 Task: select a rule when a list is renamed by anyone.
Action: Mouse moved to (1091, 83)
Screenshot: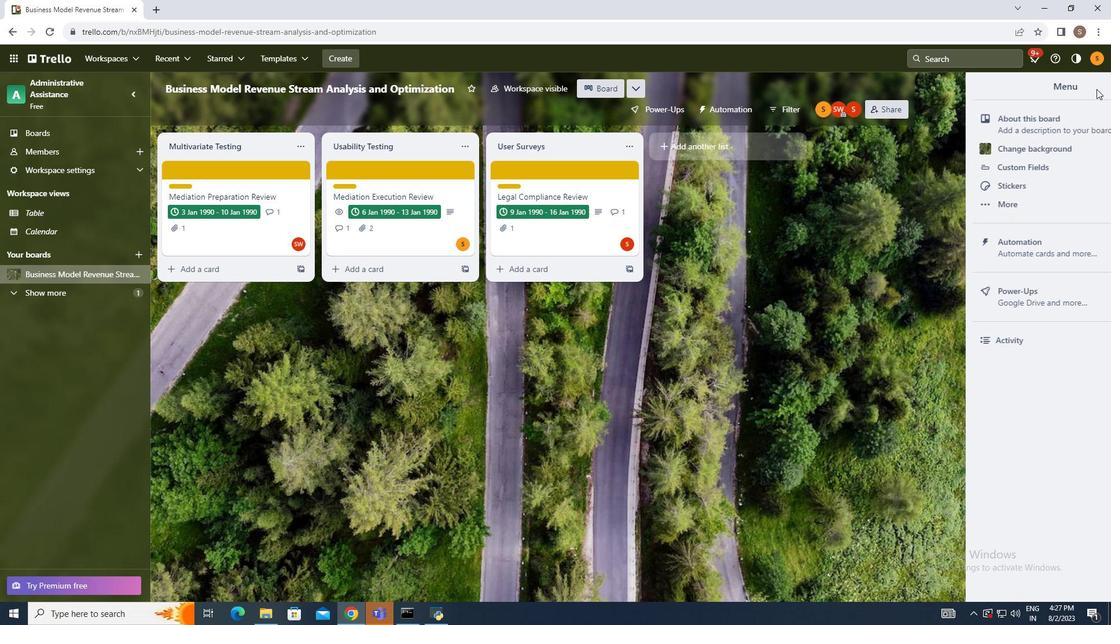 
Action: Mouse pressed left at (1091, 83)
Screenshot: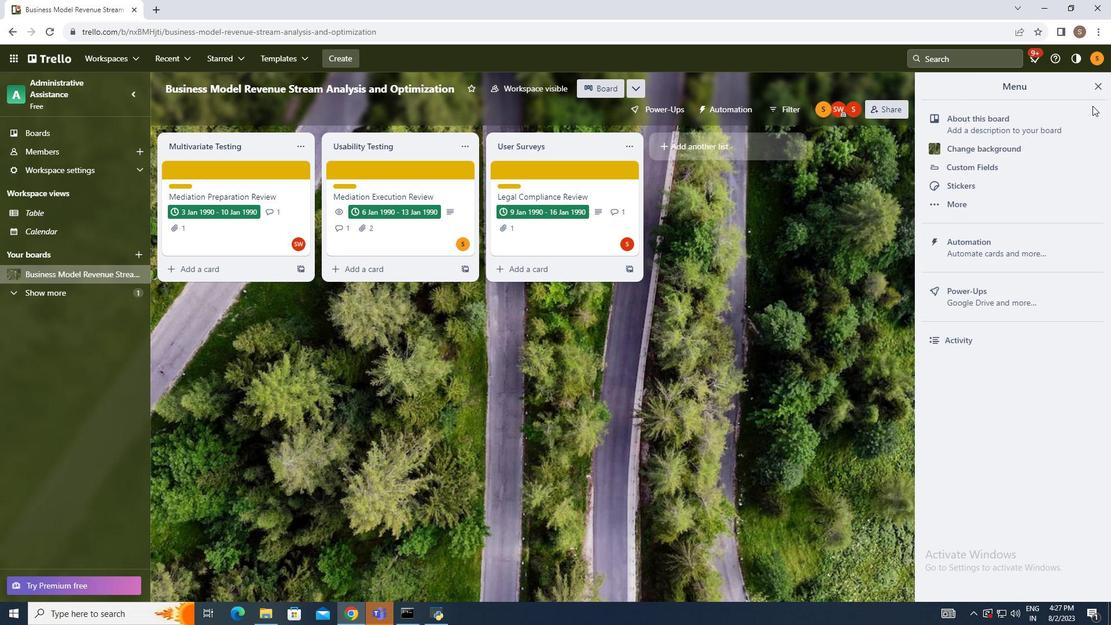 
Action: Mouse moved to (986, 233)
Screenshot: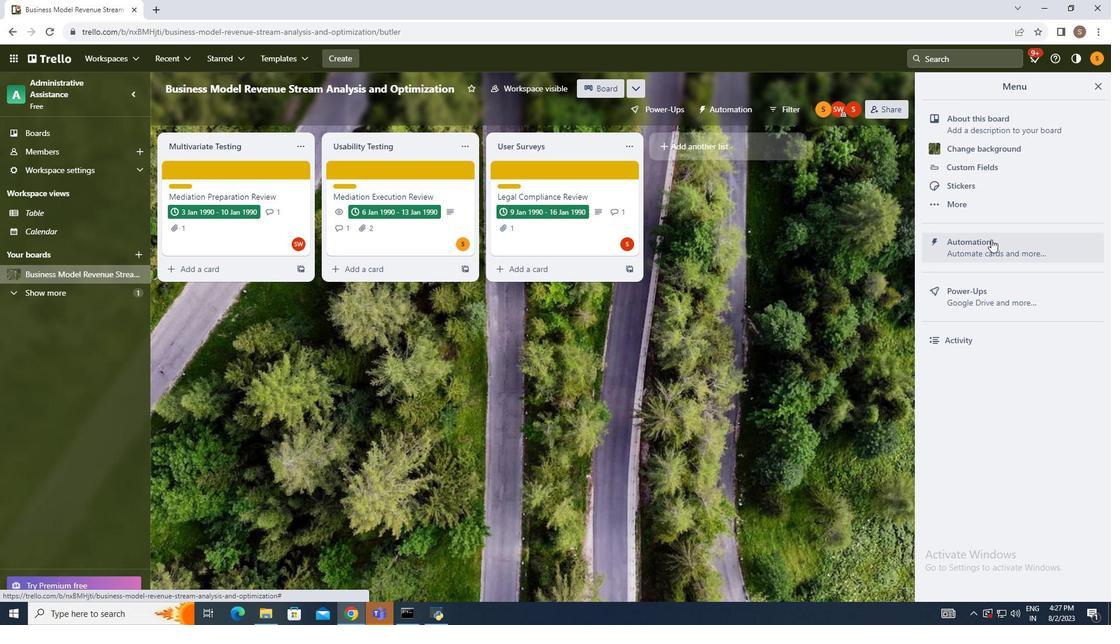 
Action: Mouse pressed left at (986, 233)
Screenshot: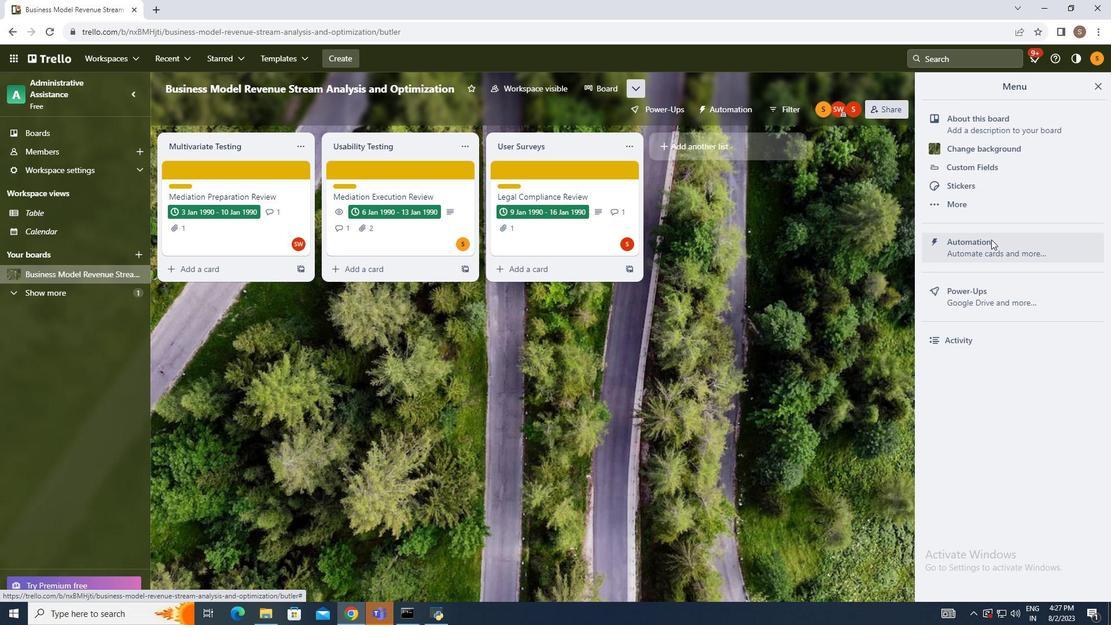 
Action: Mouse moved to (211, 211)
Screenshot: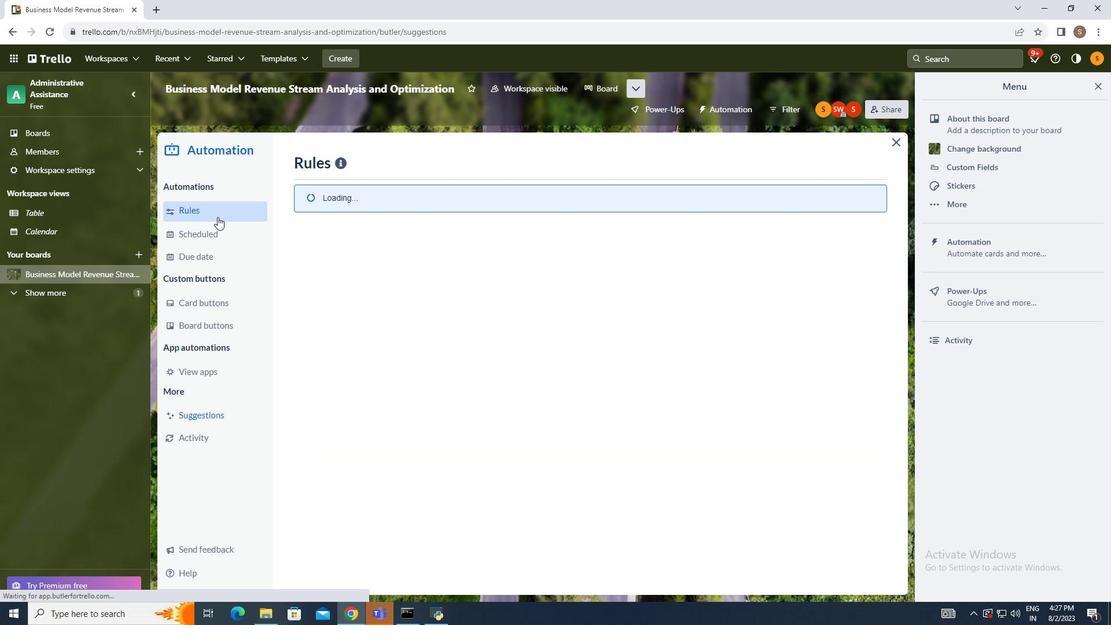 
Action: Mouse pressed left at (211, 211)
Screenshot: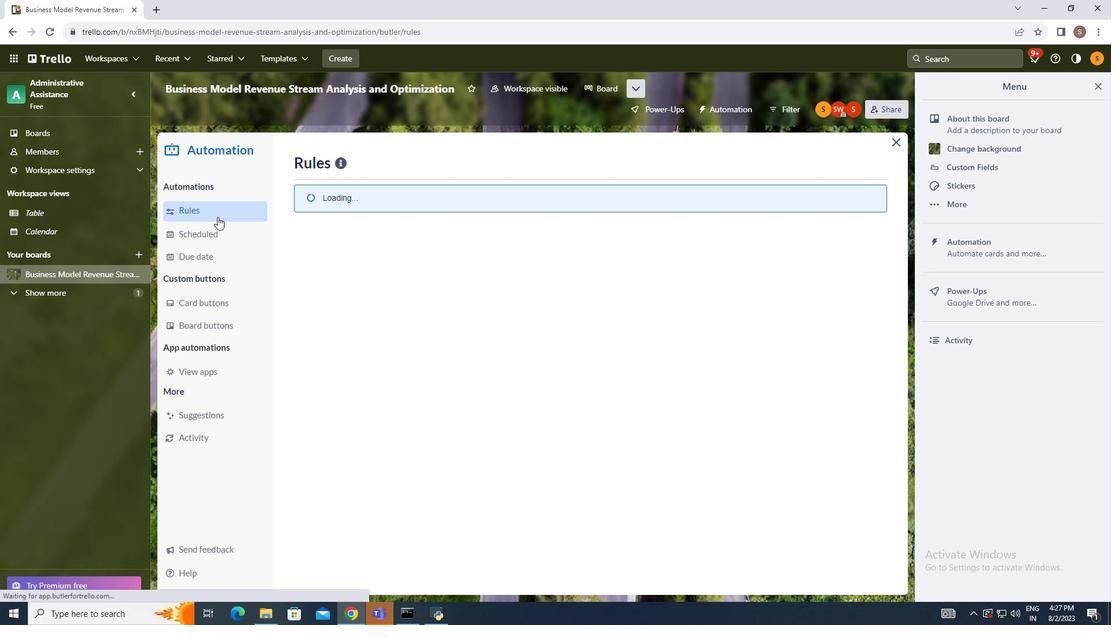 
Action: Mouse moved to (776, 157)
Screenshot: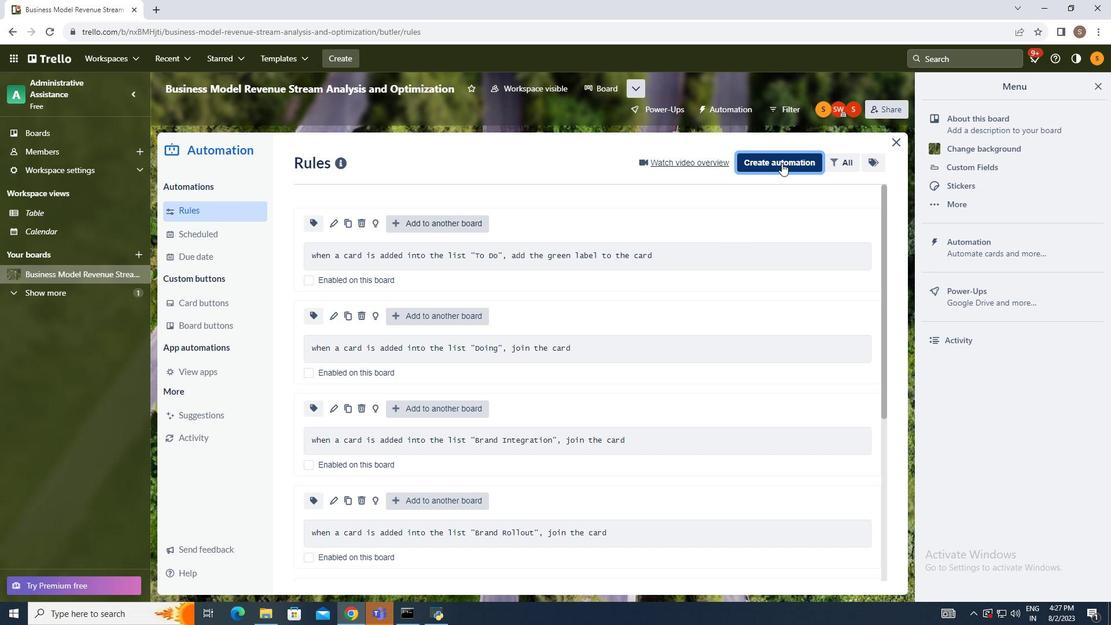 
Action: Mouse pressed left at (776, 157)
Screenshot: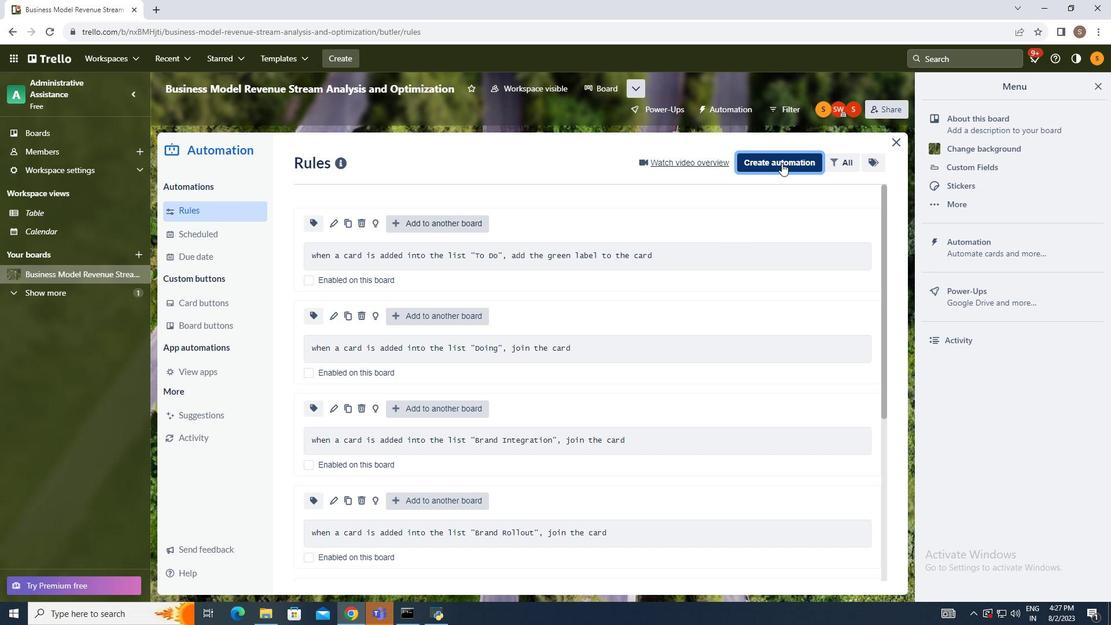
Action: Mouse moved to (555, 266)
Screenshot: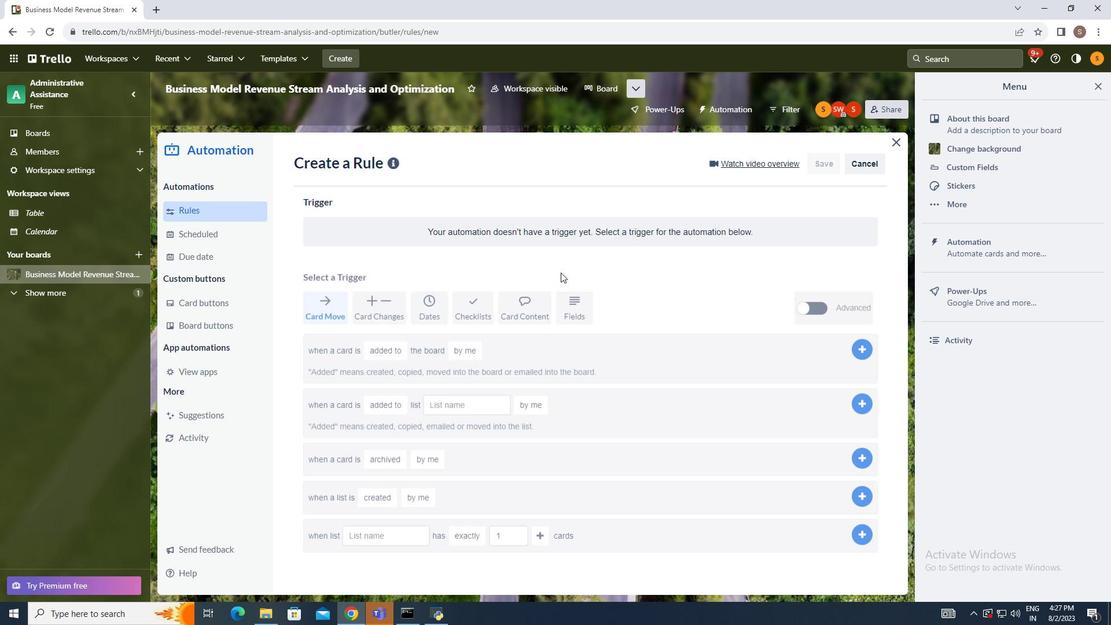 
Action: Mouse pressed left at (555, 266)
Screenshot: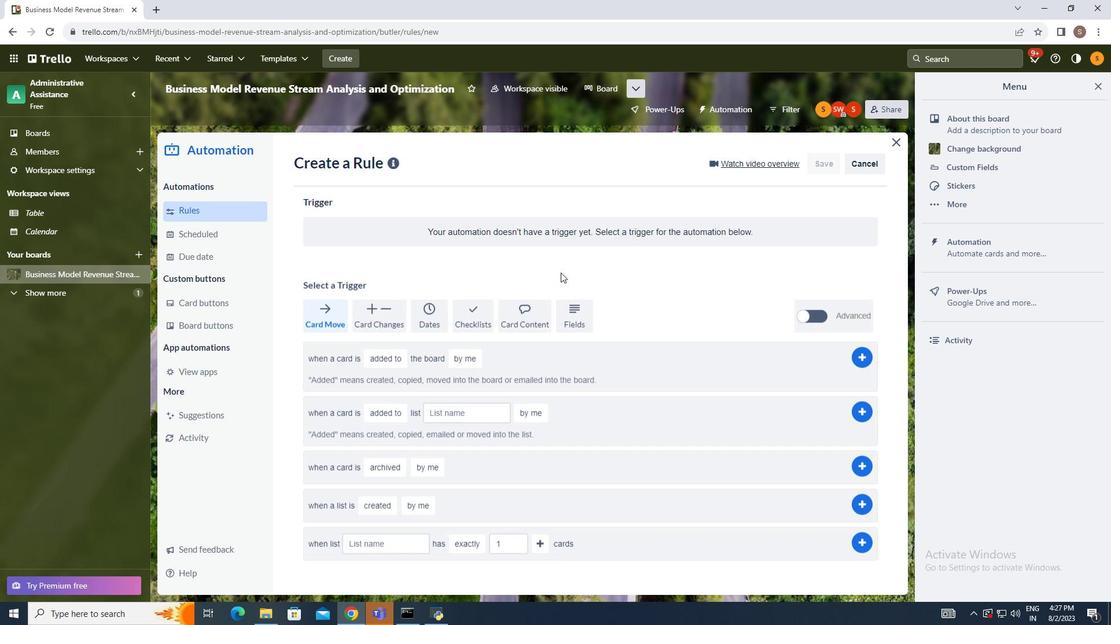 
Action: Mouse moved to (360, 502)
Screenshot: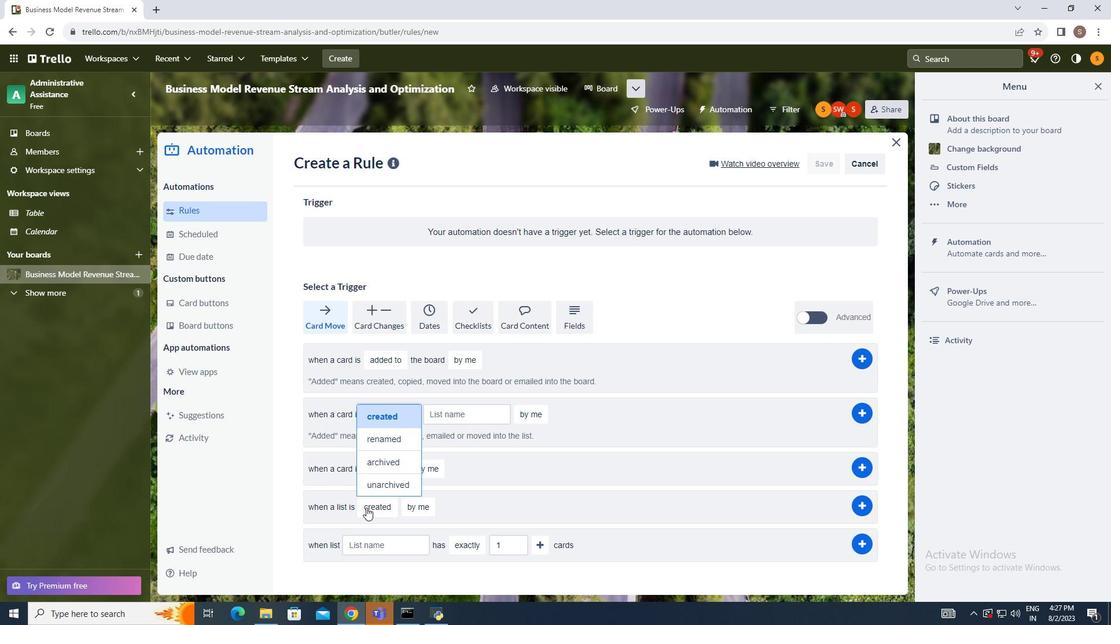 
Action: Mouse pressed left at (360, 502)
Screenshot: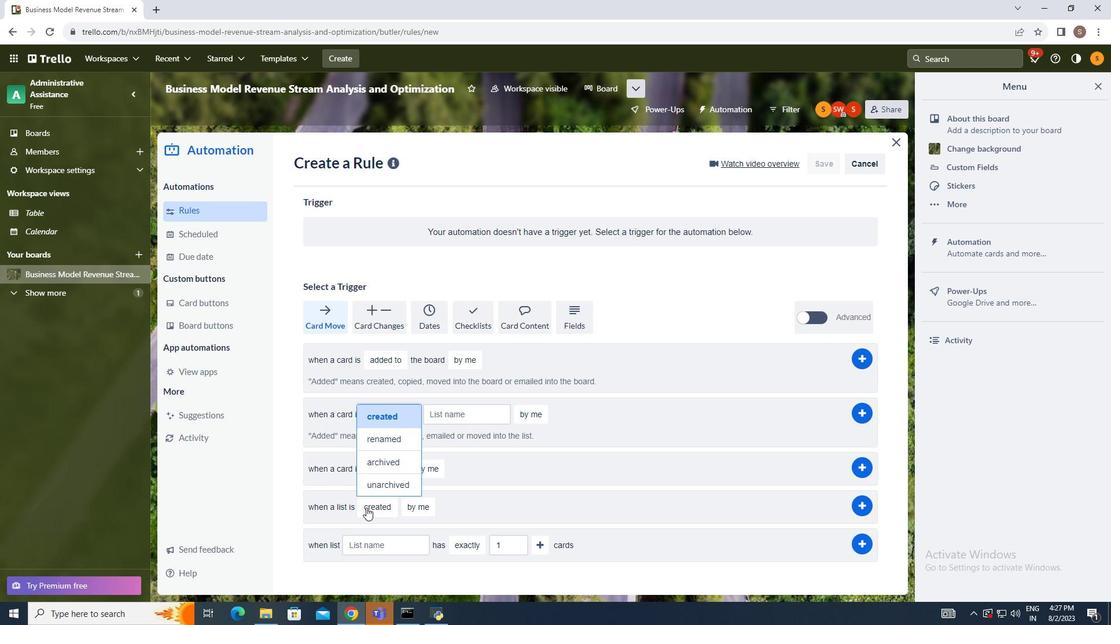 
Action: Mouse moved to (375, 431)
Screenshot: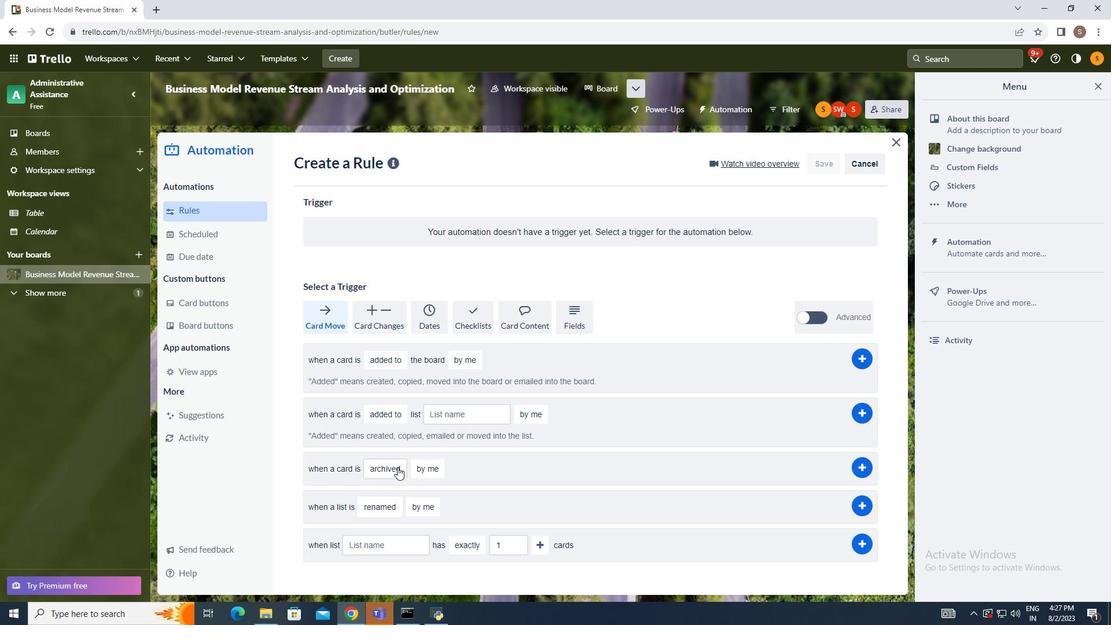 
Action: Mouse pressed left at (375, 431)
Screenshot: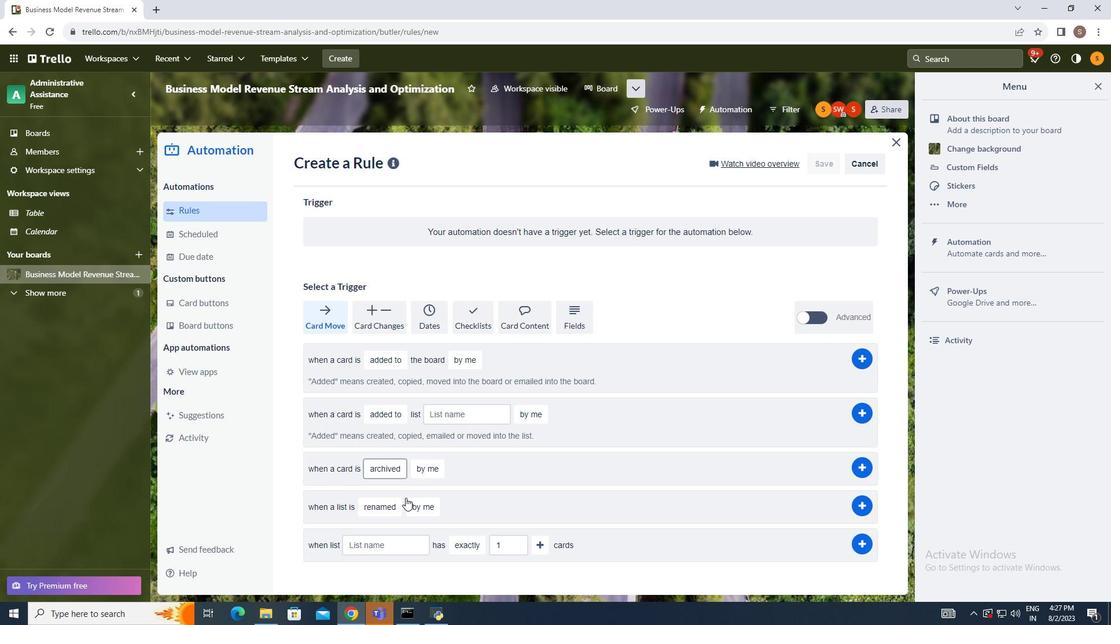 
Action: Mouse moved to (415, 505)
Screenshot: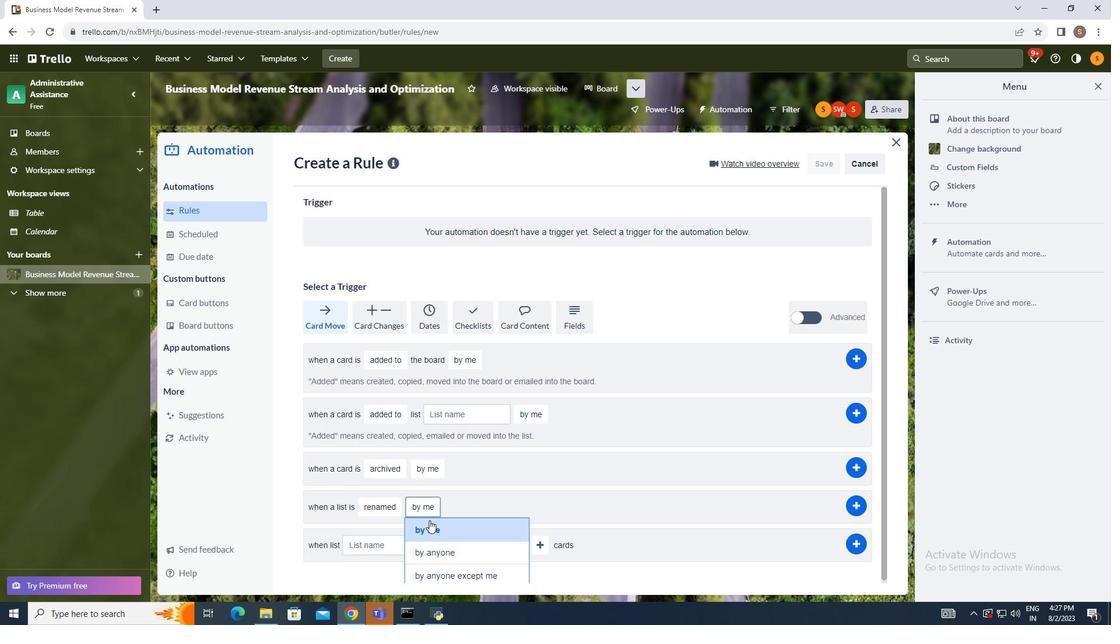 
Action: Mouse pressed left at (415, 505)
Screenshot: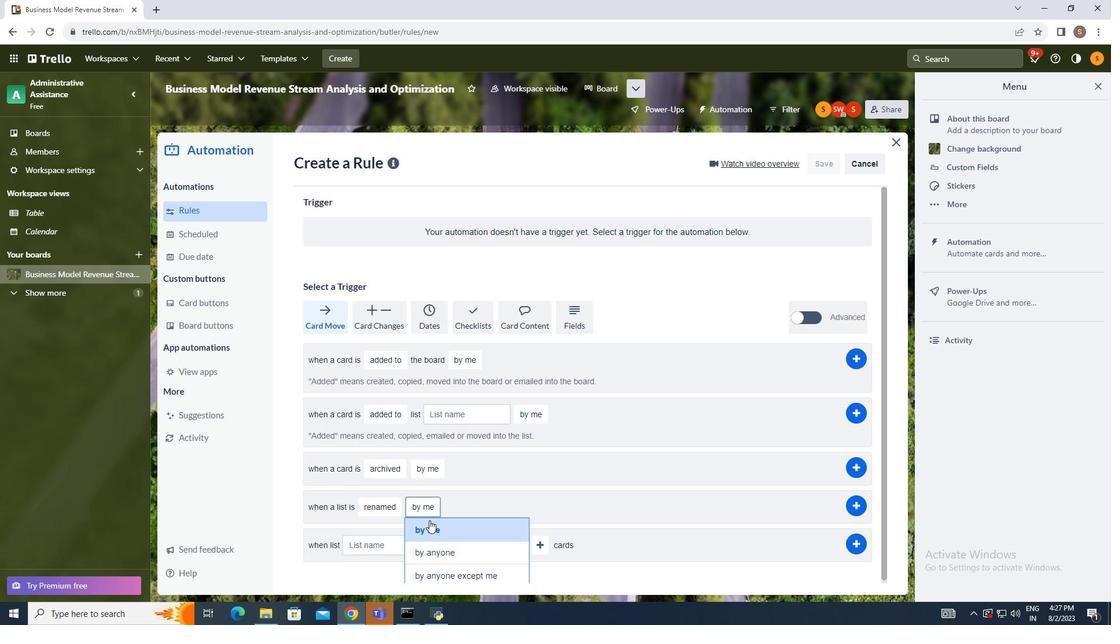 
Action: Mouse moved to (438, 547)
Screenshot: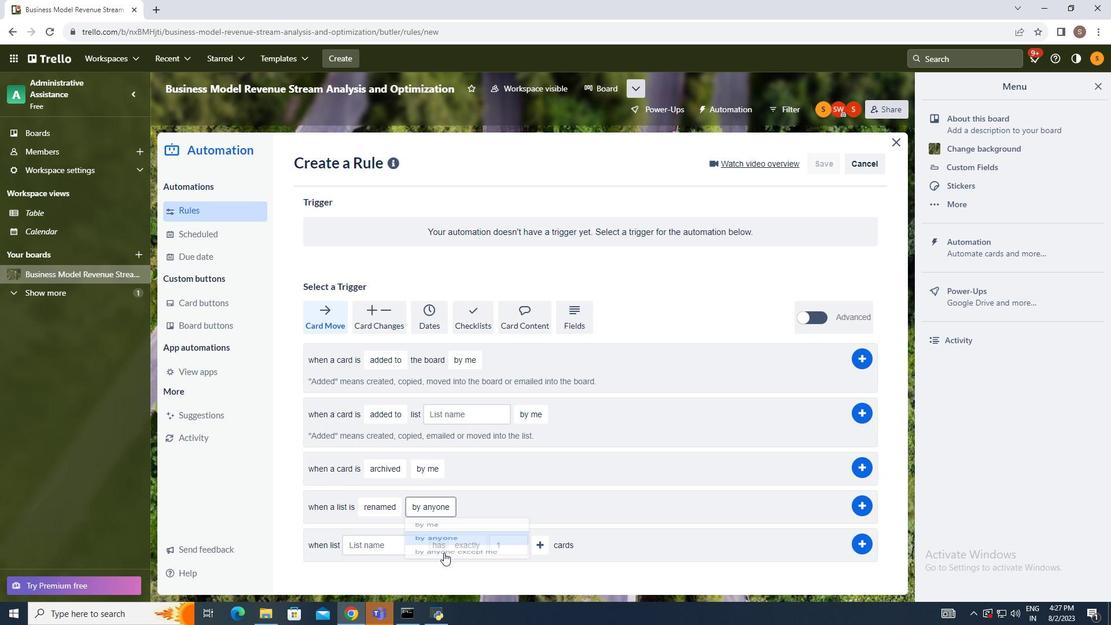 
Action: Mouse pressed left at (438, 547)
Screenshot: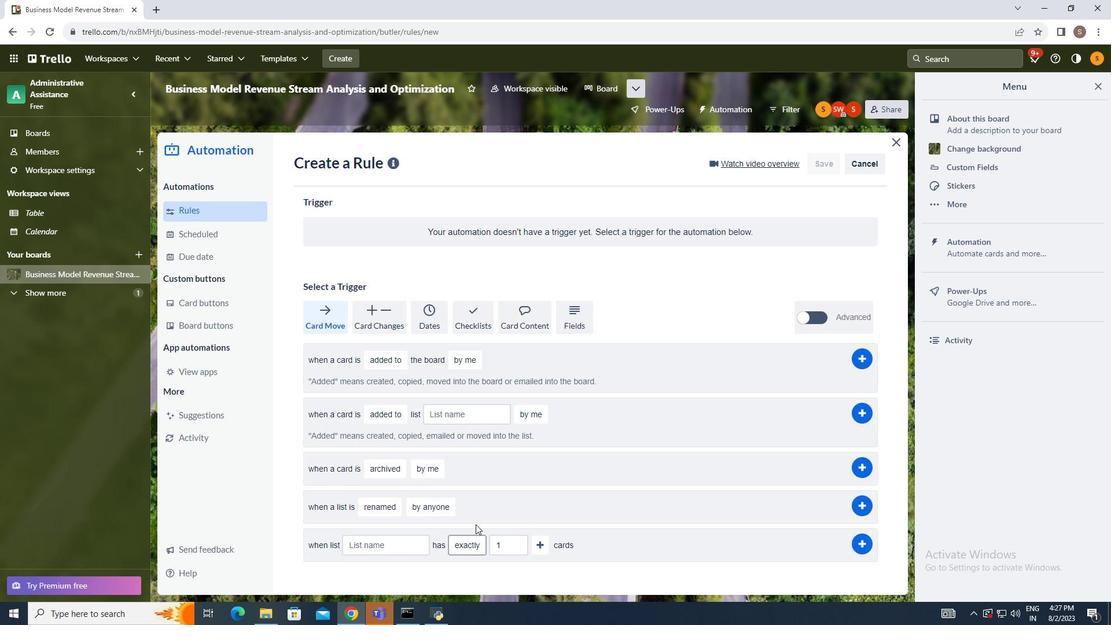 
Action: Mouse moved to (853, 499)
Screenshot: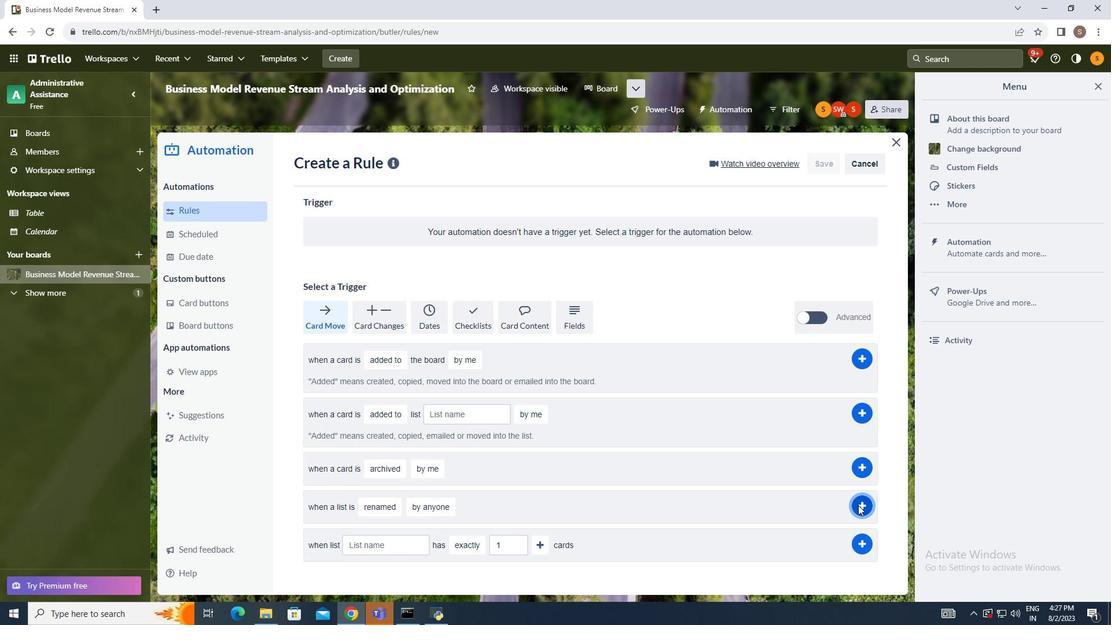 
Action: Mouse pressed left at (853, 499)
Screenshot: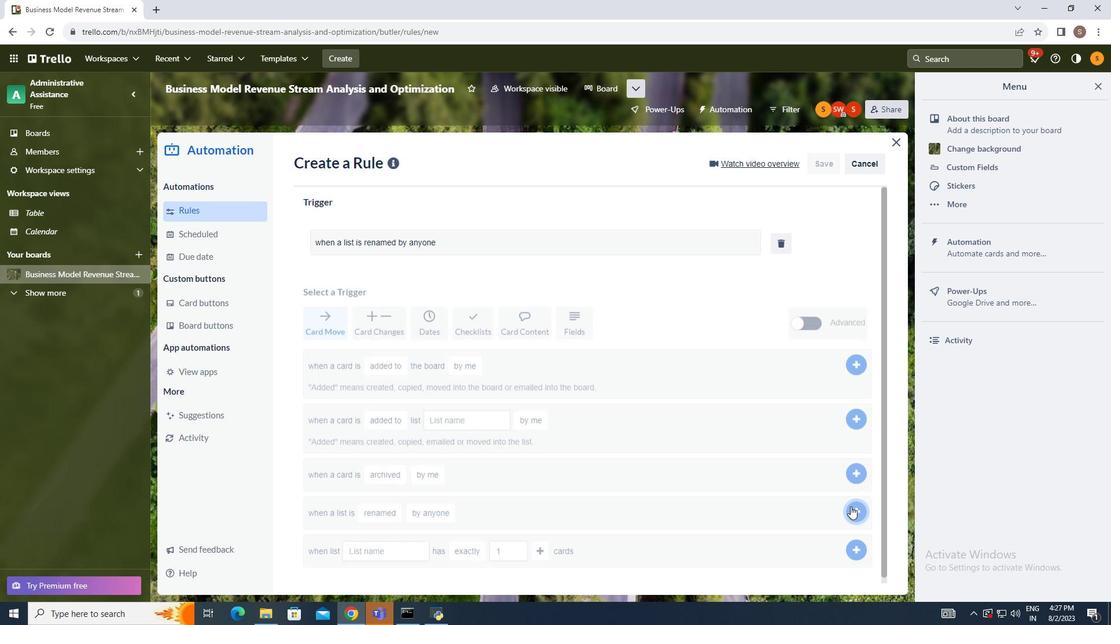
Action: Mouse moved to (922, 470)
Screenshot: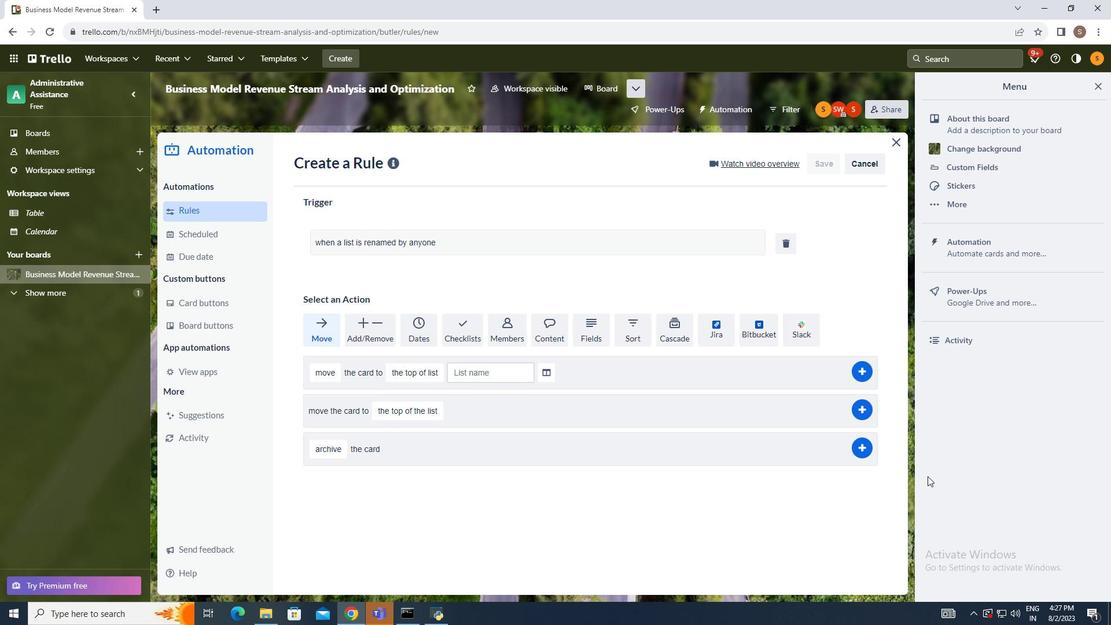 
